 Task: Add Red Seedless Grapes to the cart.
Action: Mouse moved to (296, 135)
Screenshot: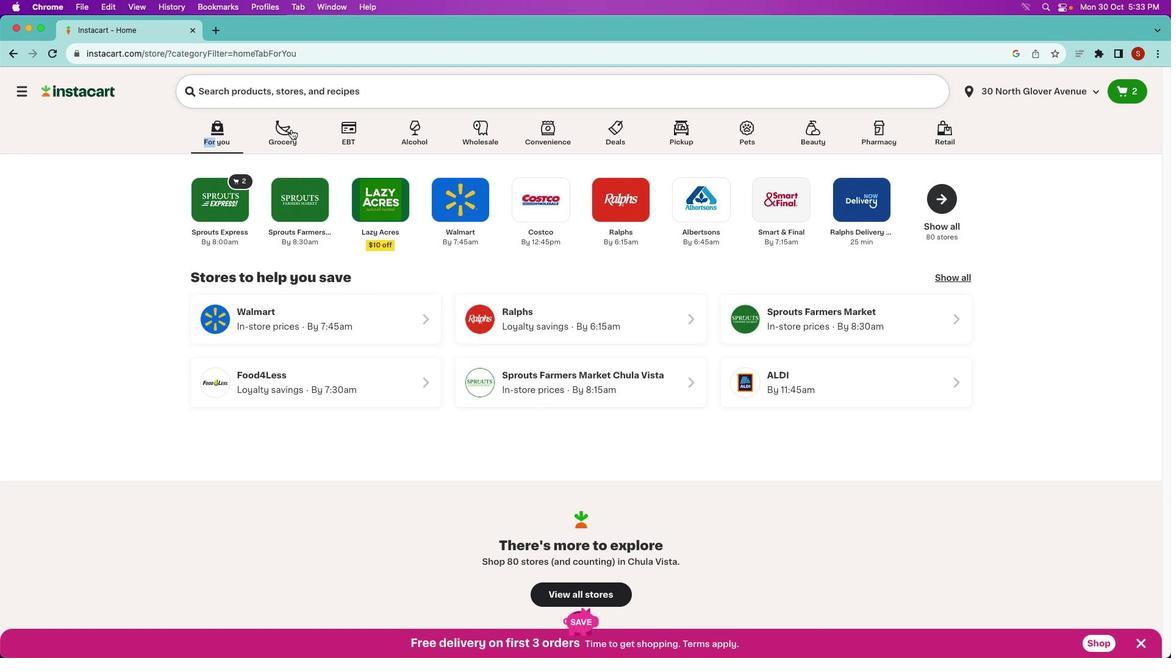 
Action: Mouse pressed left at (296, 135)
Screenshot: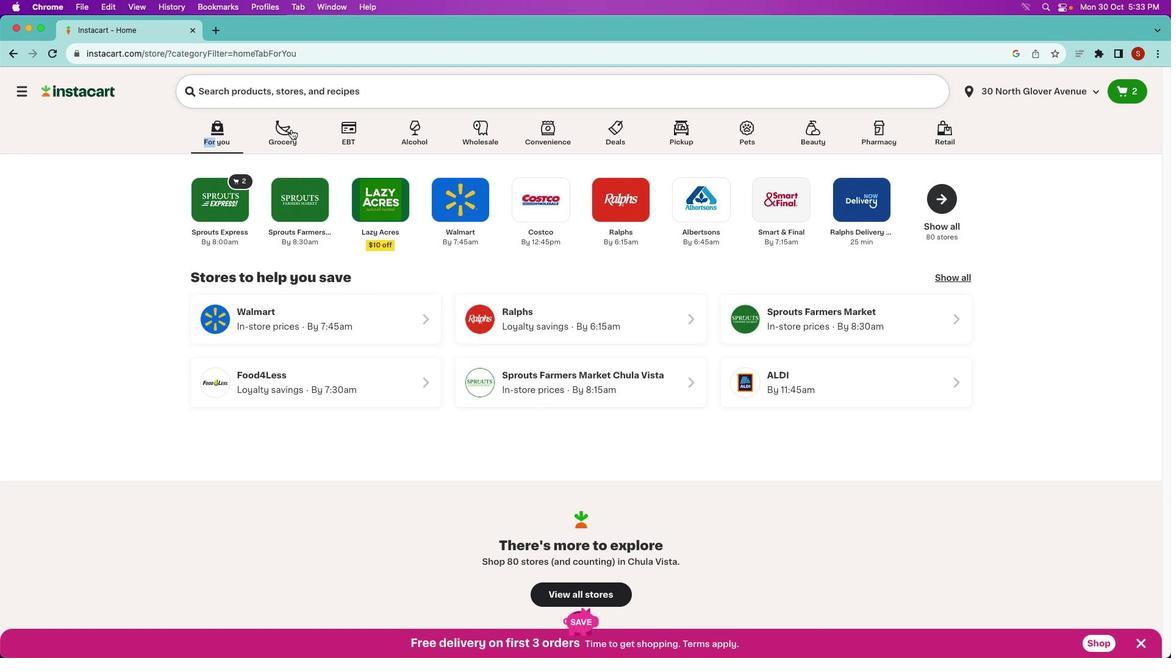 
Action: Mouse pressed left at (296, 135)
Screenshot: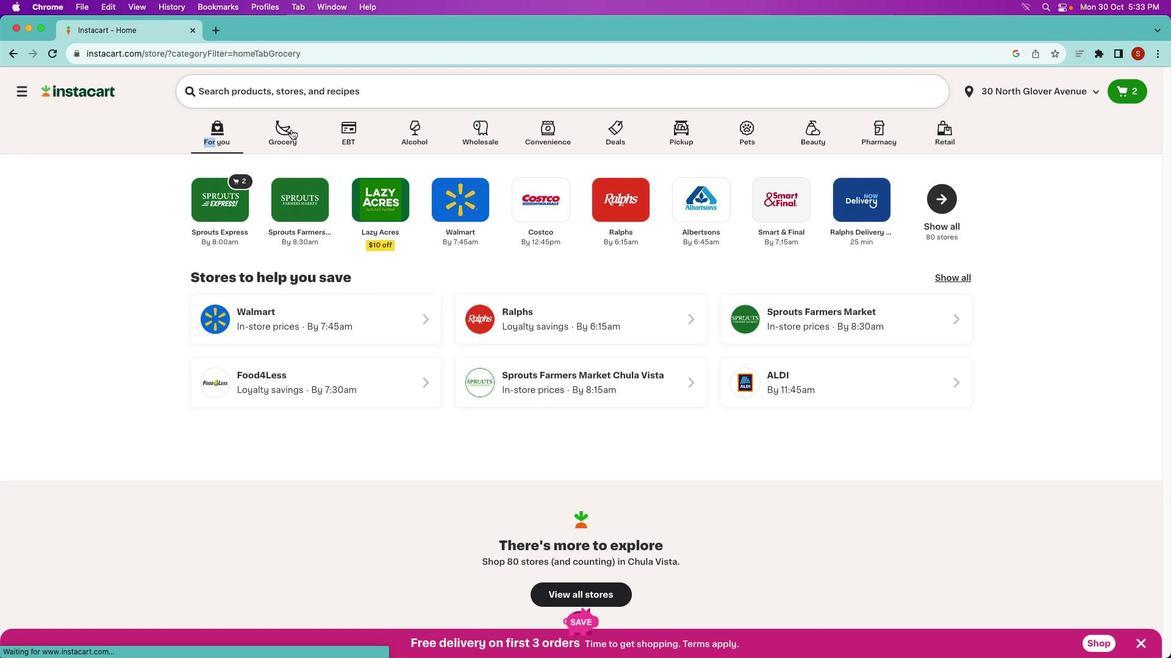 
Action: Mouse moved to (582, 345)
Screenshot: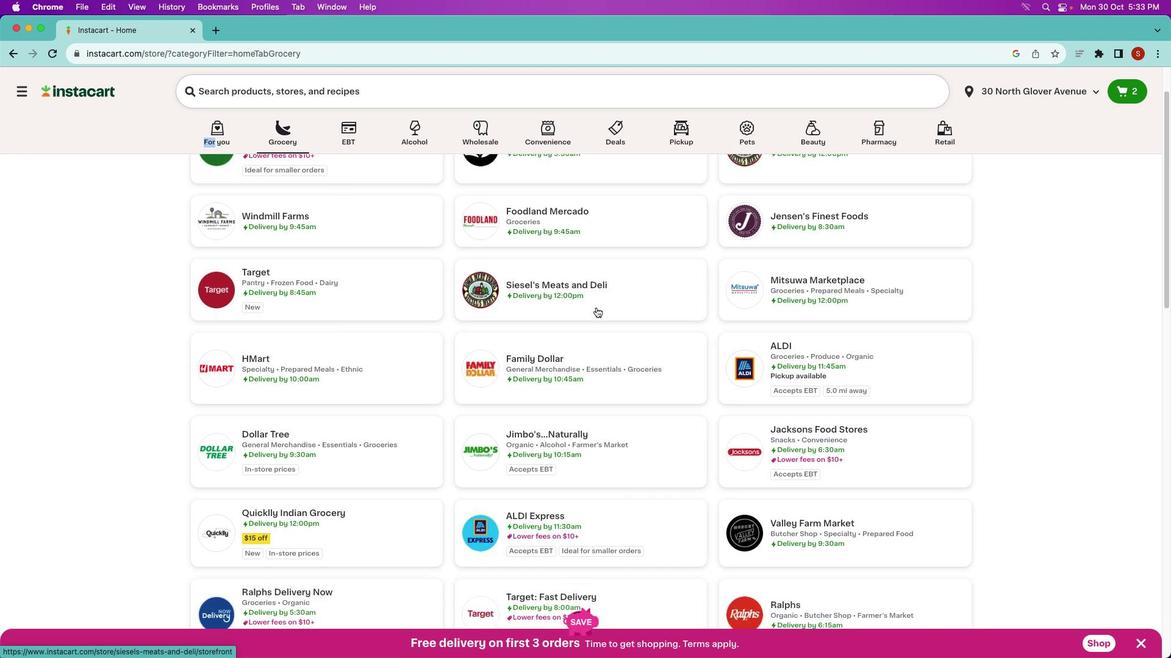 
Action: Mouse scrolled (582, 345) with delta (5, 4)
Screenshot: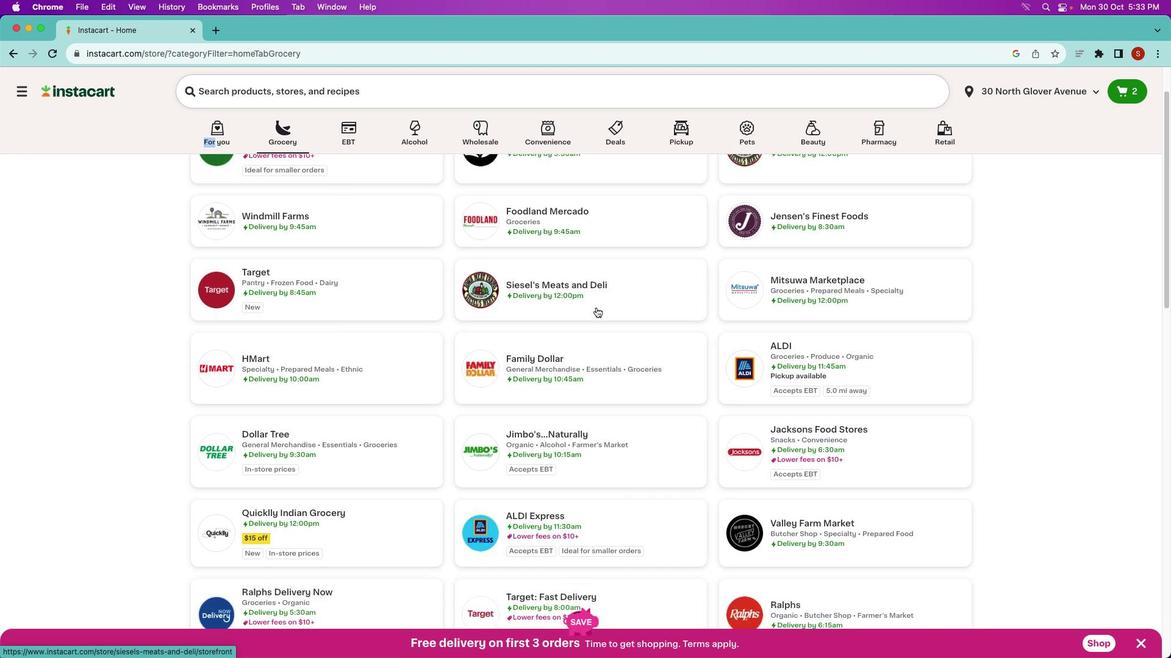
Action: Mouse moved to (593, 326)
Screenshot: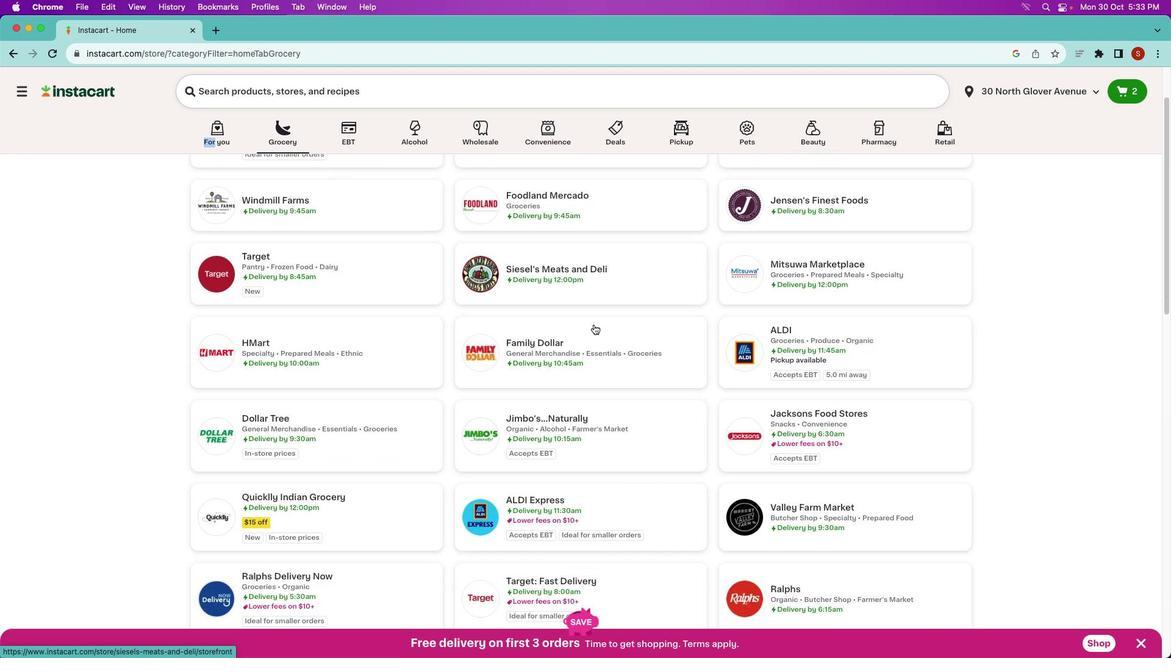 
Action: Mouse scrolled (593, 326) with delta (5, 4)
Screenshot: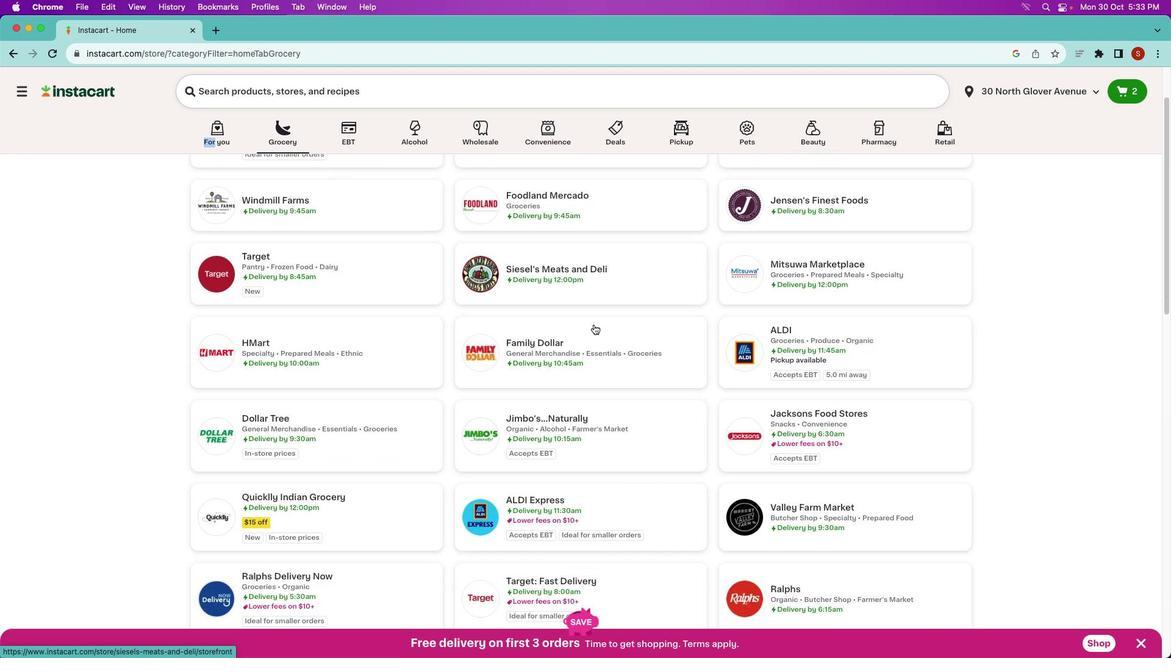 
Action: Mouse moved to (601, 312)
Screenshot: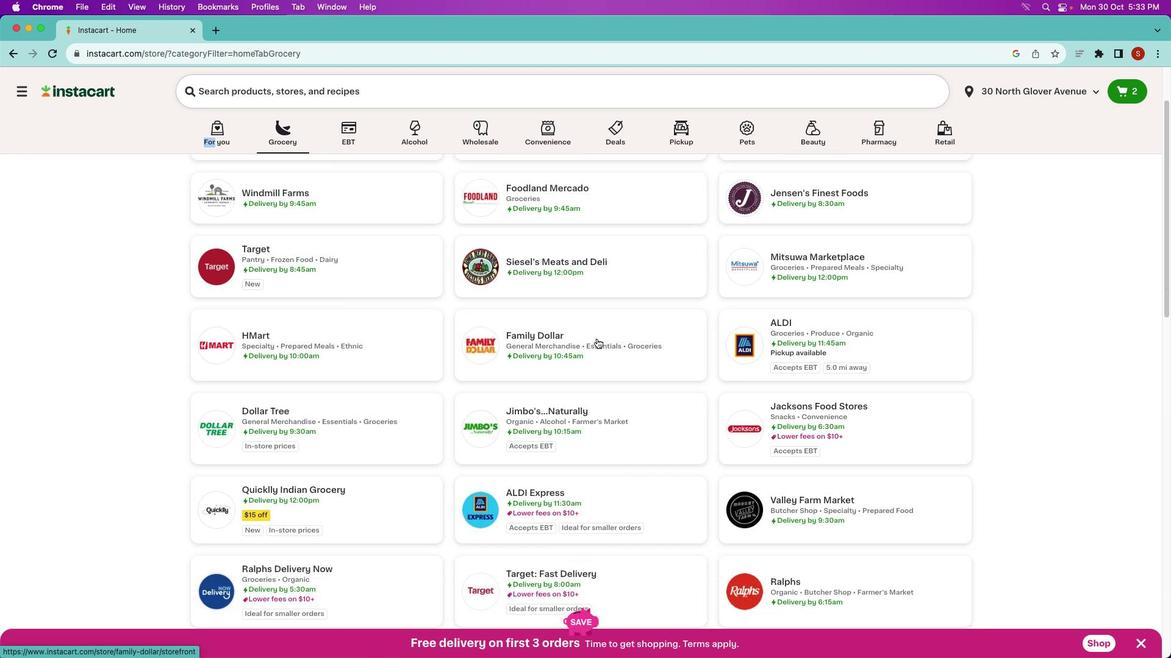 
Action: Mouse scrolled (601, 312) with delta (5, 4)
Screenshot: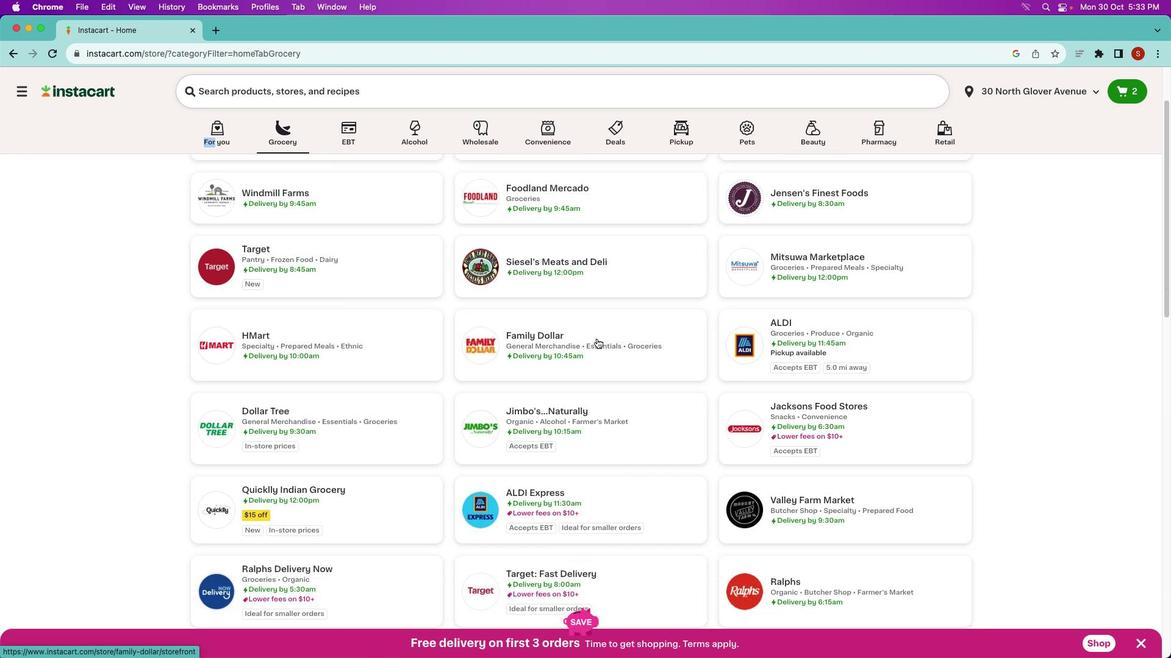 
Action: Mouse moved to (603, 347)
Screenshot: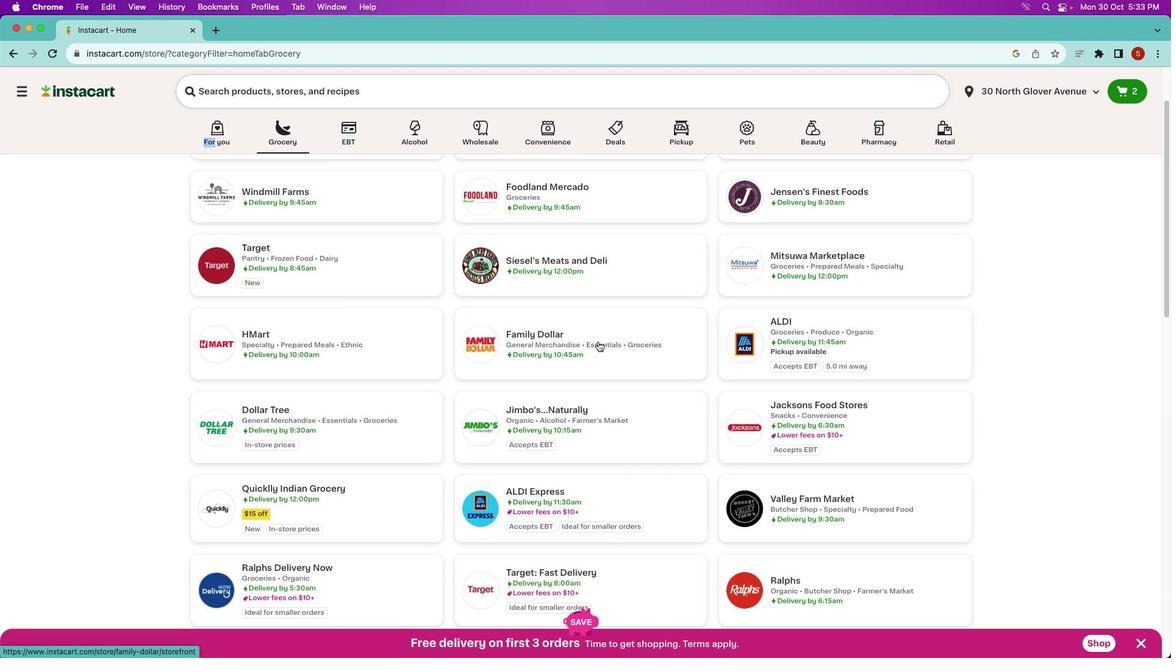 
Action: Mouse scrolled (603, 347) with delta (5, 4)
Screenshot: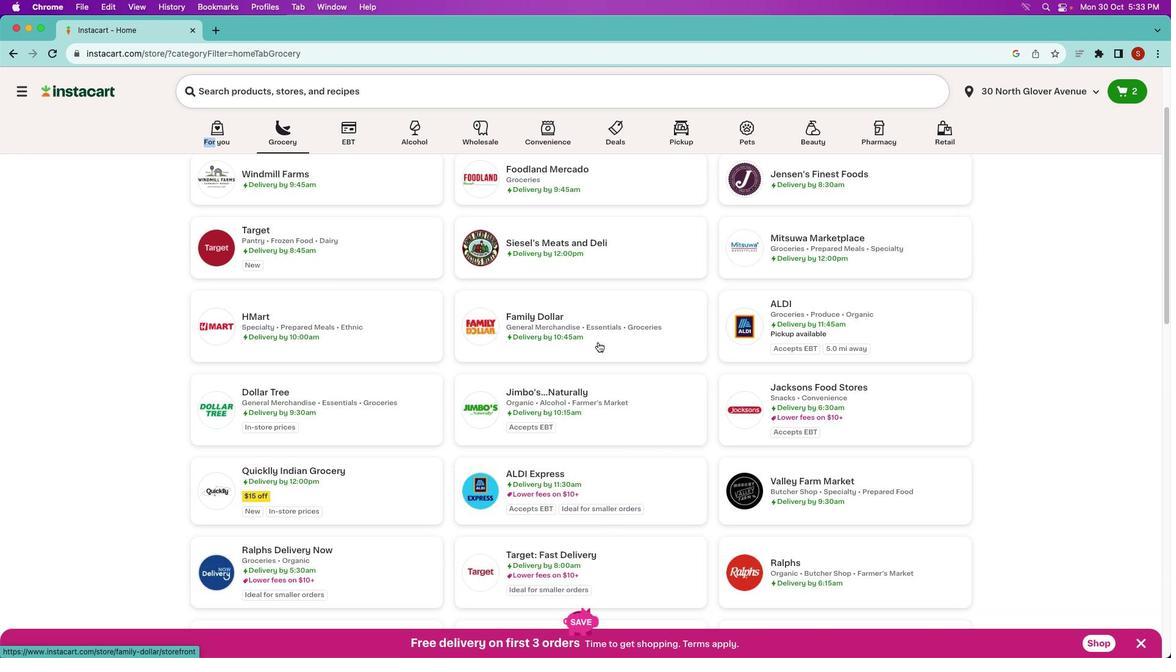 
Action: Mouse scrolled (603, 347) with delta (5, 4)
Screenshot: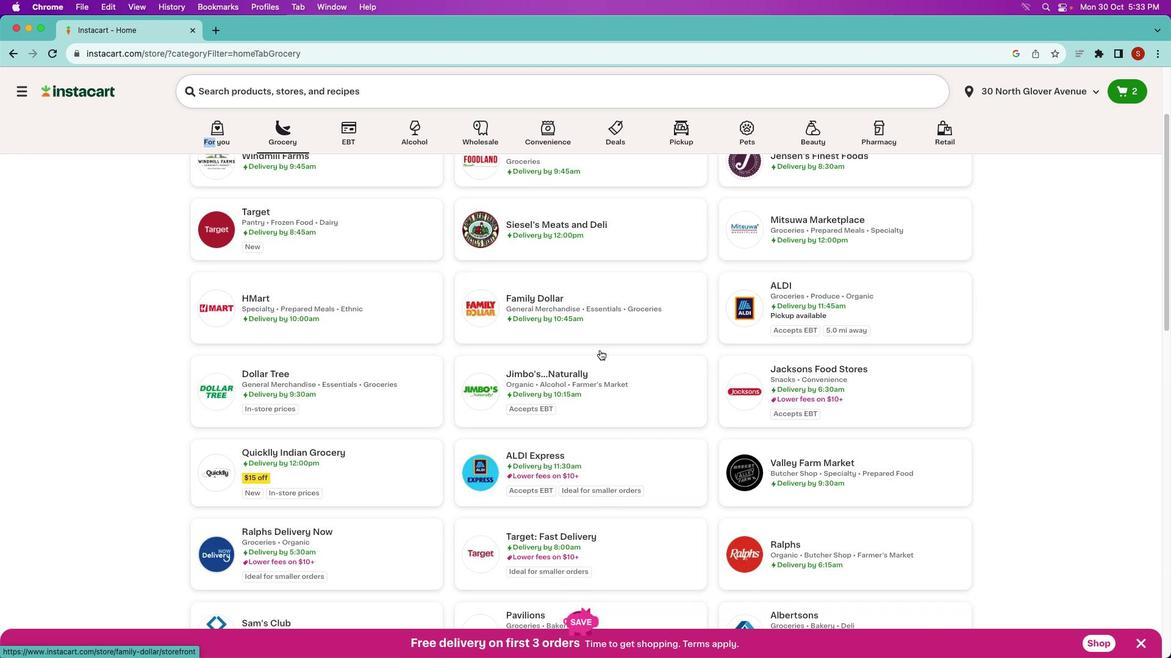 
Action: Mouse scrolled (603, 347) with delta (5, 4)
Screenshot: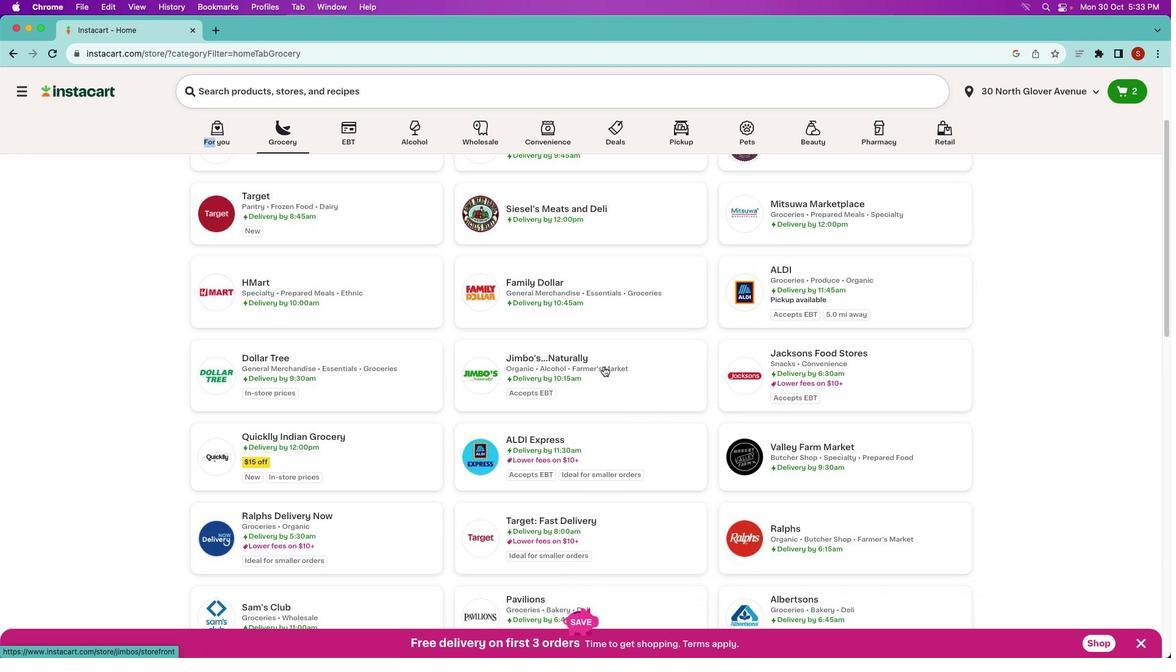 
Action: Mouse moved to (609, 374)
Screenshot: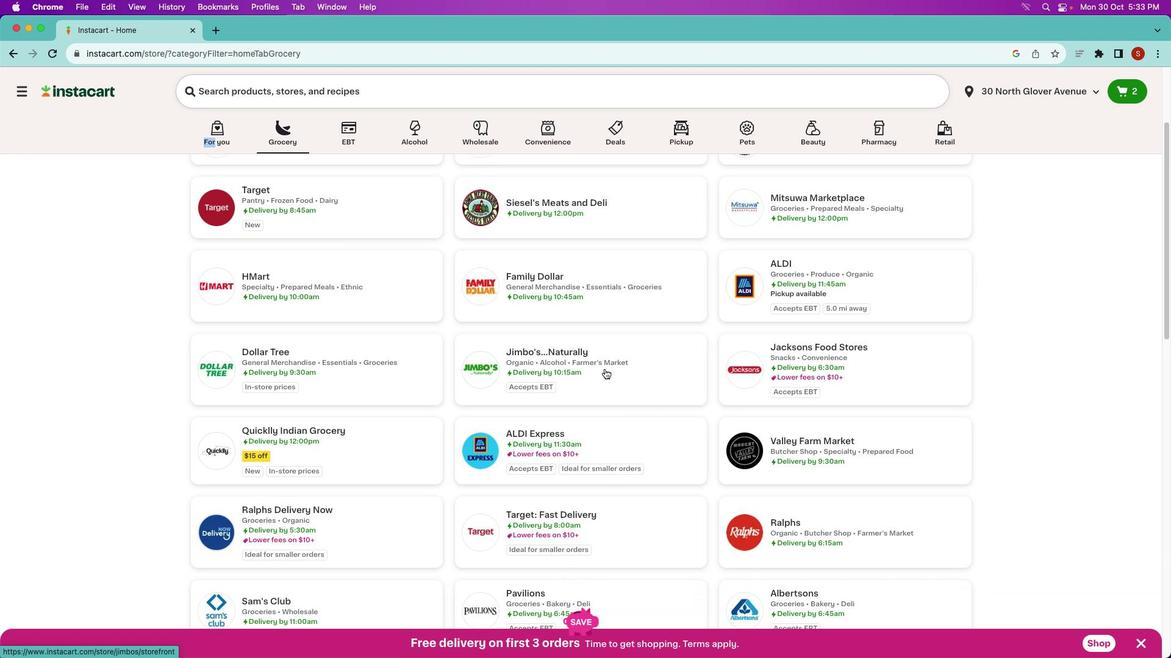 
Action: Mouse scrolled (609, 374) with delta (5, 4)
Screenshot: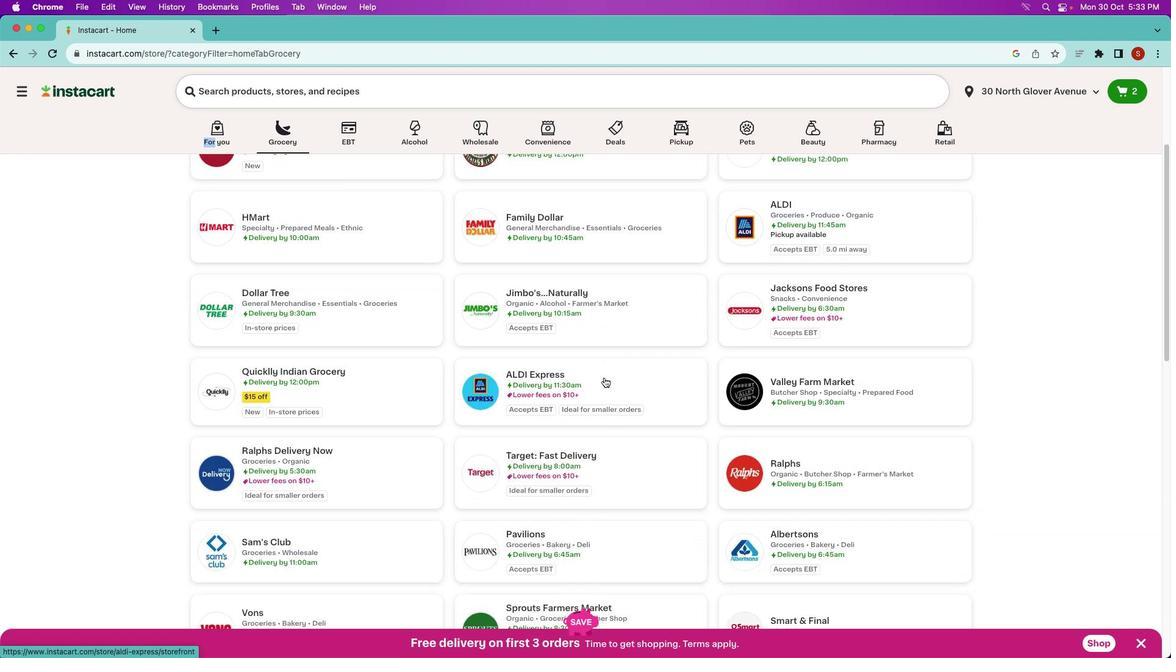 
Action: Mouse scrolled (609, 374) with delta (5, 4)
Screenshot: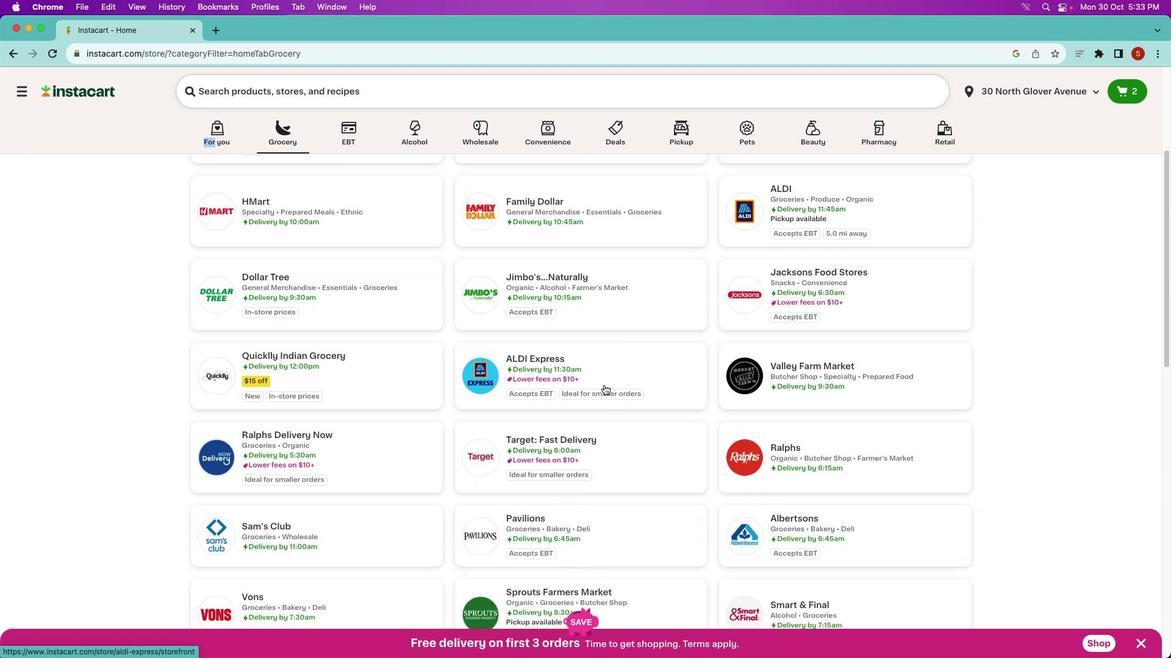 
Action: Mouse scrolled (609, 374) with delta (5, 4)
Screenshot: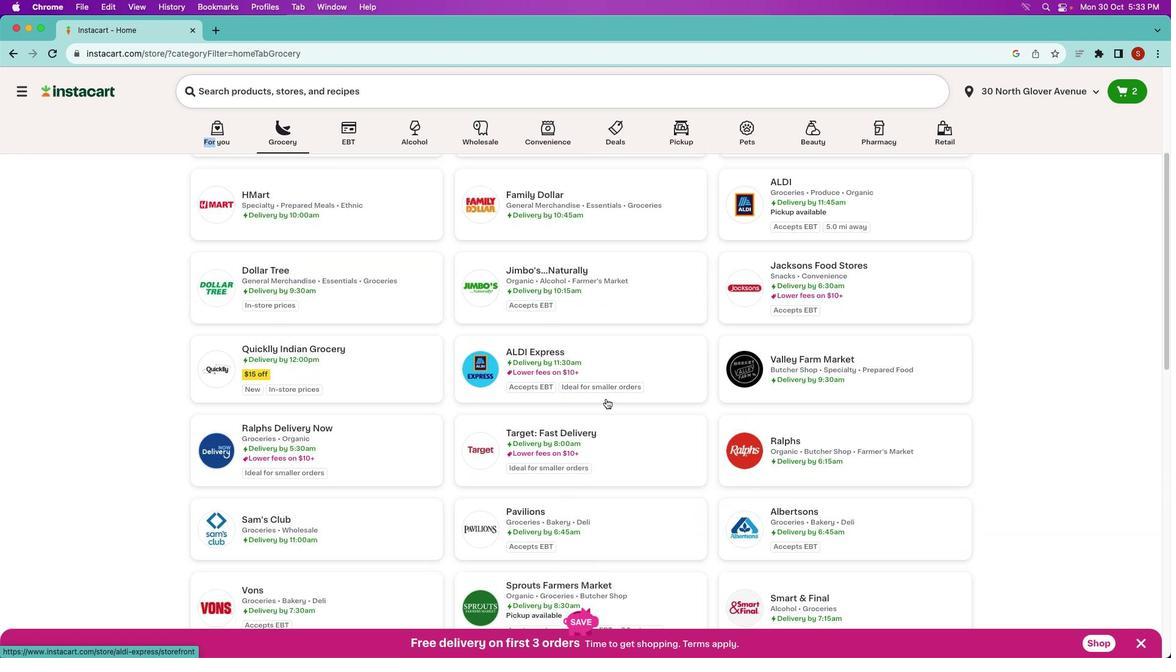
Action: Mouse moved to (612, 406)
Screenshot: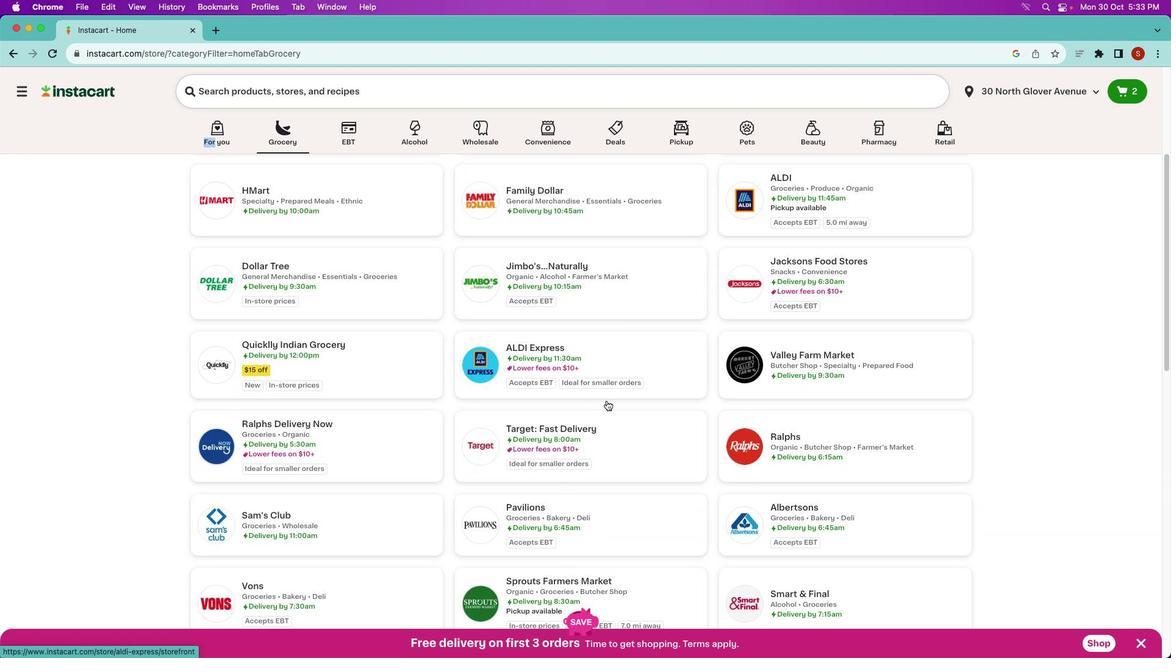 
Action: Mouse scrolled (612, 406) with delta (5, 4)
Screenshot: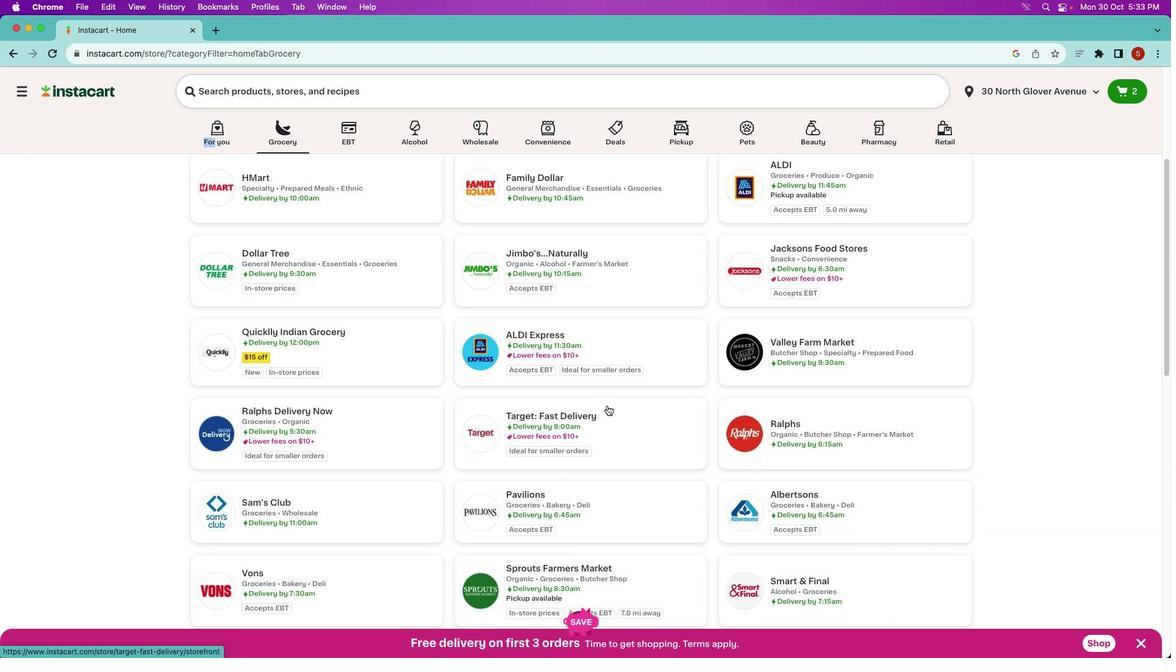 
Action: Mouse scrolled (612, 406) with delta (5, 4)
Screenshot: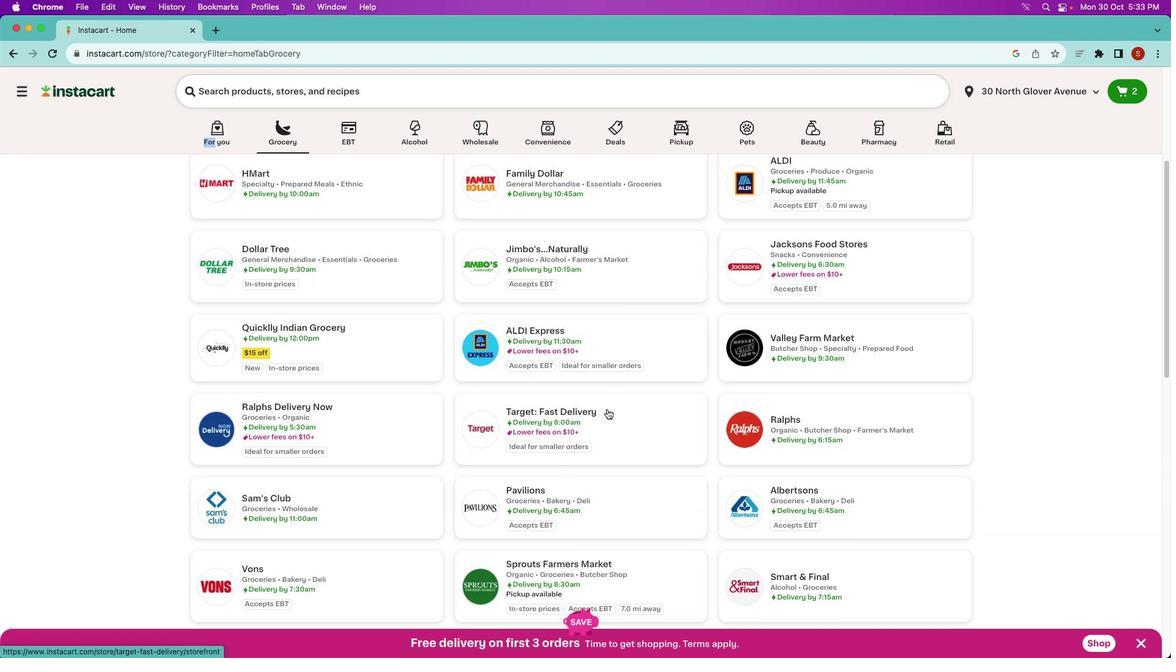 
Action: Mouse moved to (612, 417)
Screenshot: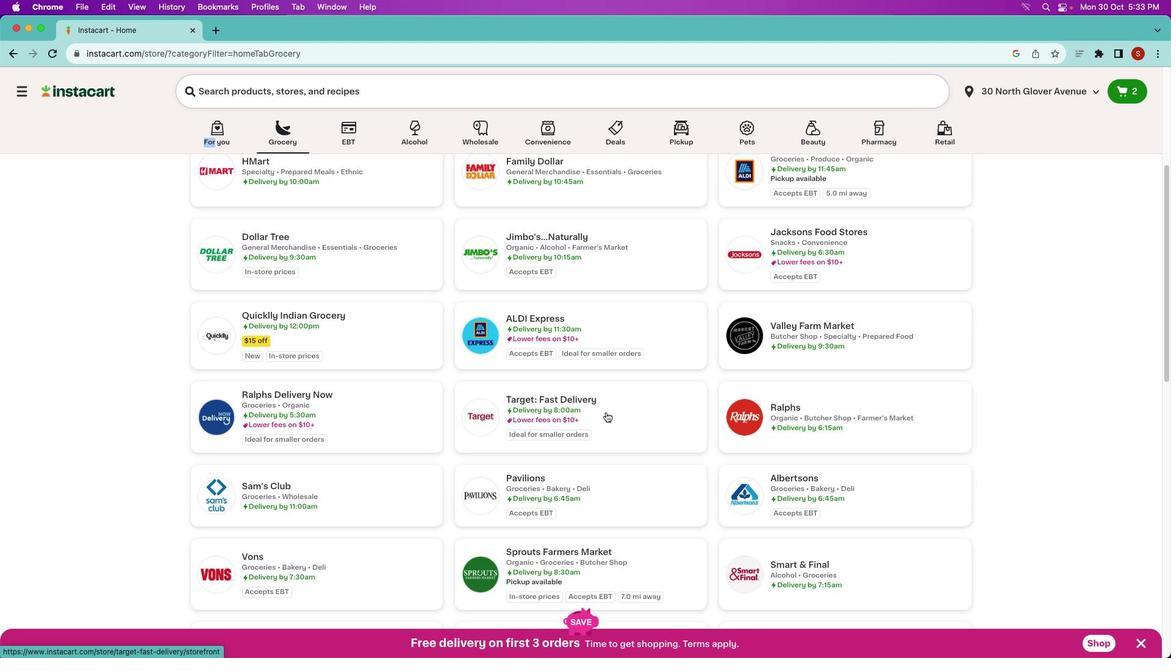 
Action: Mouse scrolled (612, 417) with delta (5, 4)
Screenshot: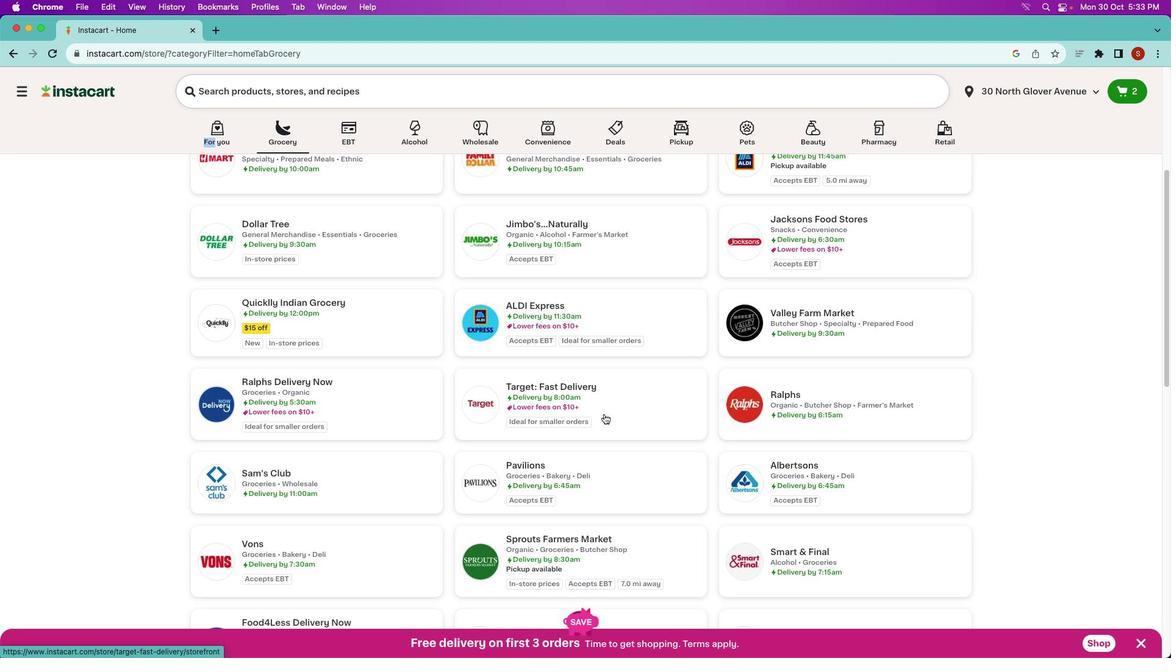
Action: Mouse scrolled (612, 417) with delta (5, 4)
Screenshot: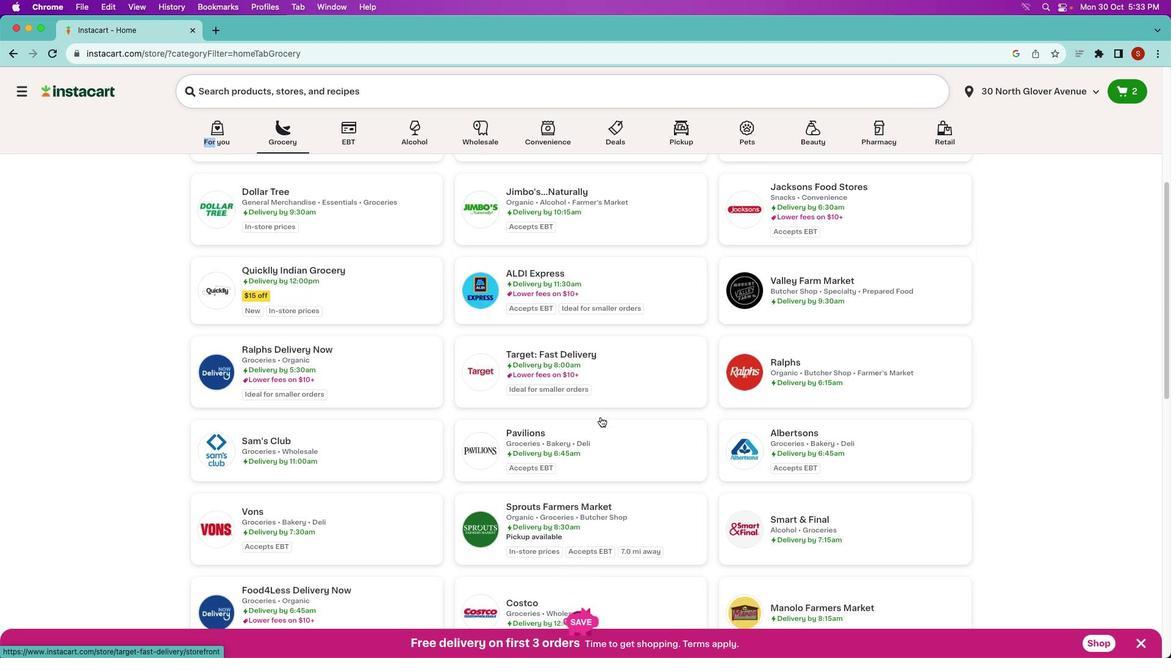 
Action: Mouse scrolled (612, 417) with delta (5, 4)
Screenshot: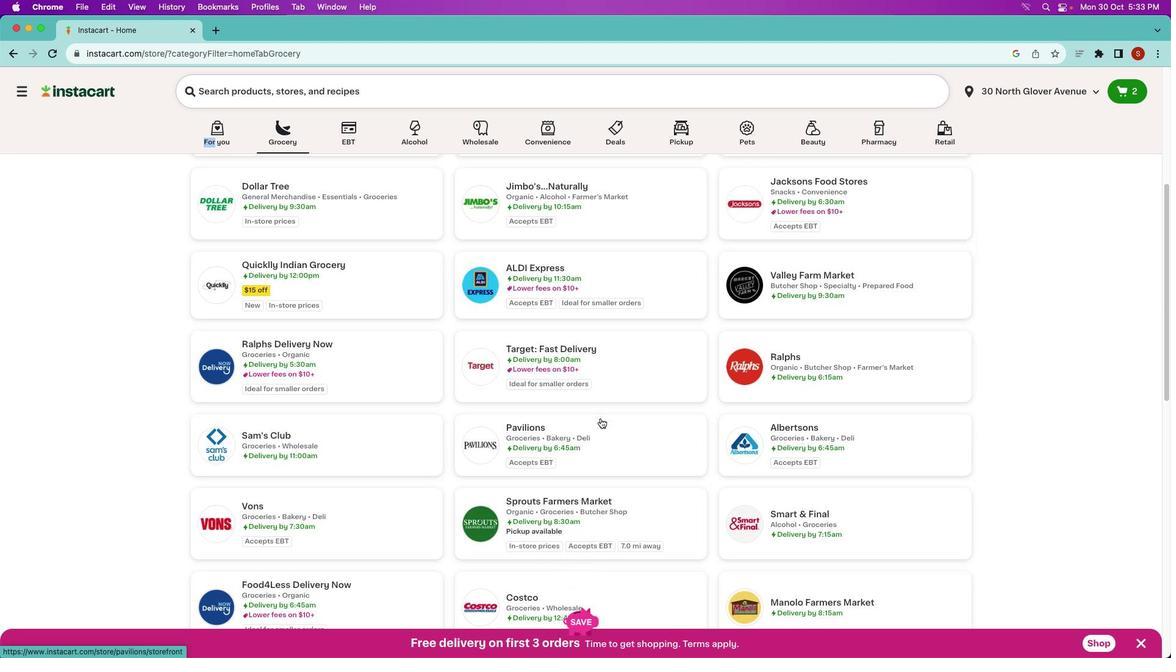 
Action: Mouse moved to (605, 426)
Screenshot: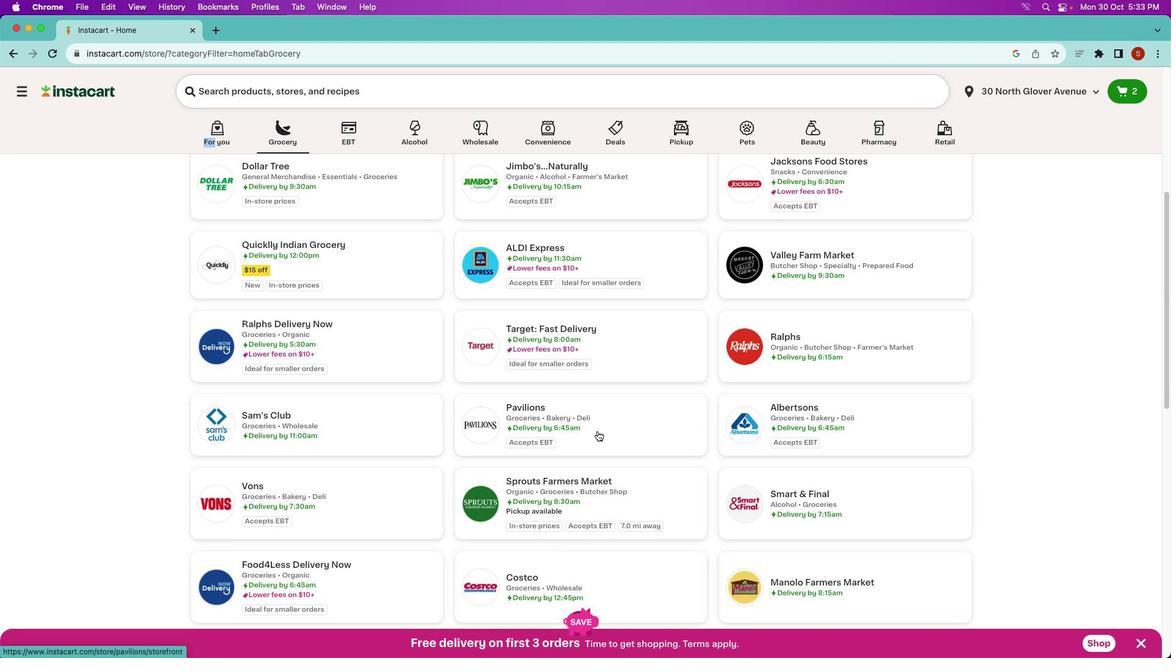 
Action: Mouse scrolled (605, 426) with delta (5, 4)
Screenshot: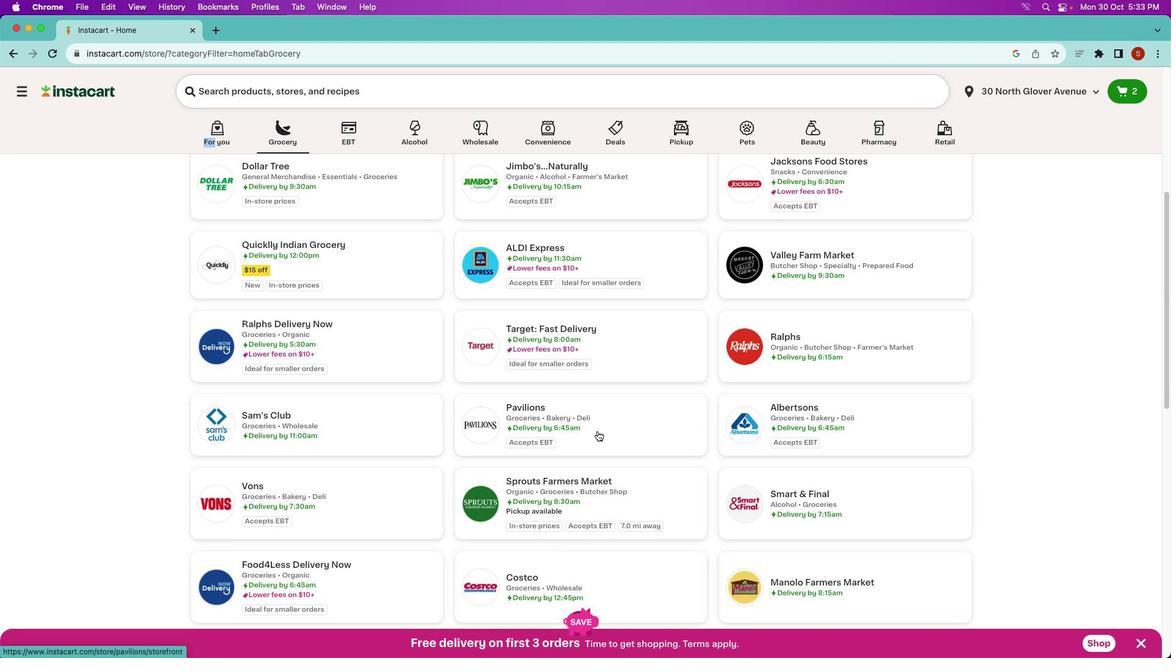 
Action: Mouse moved to (605, 428)
Screenshot: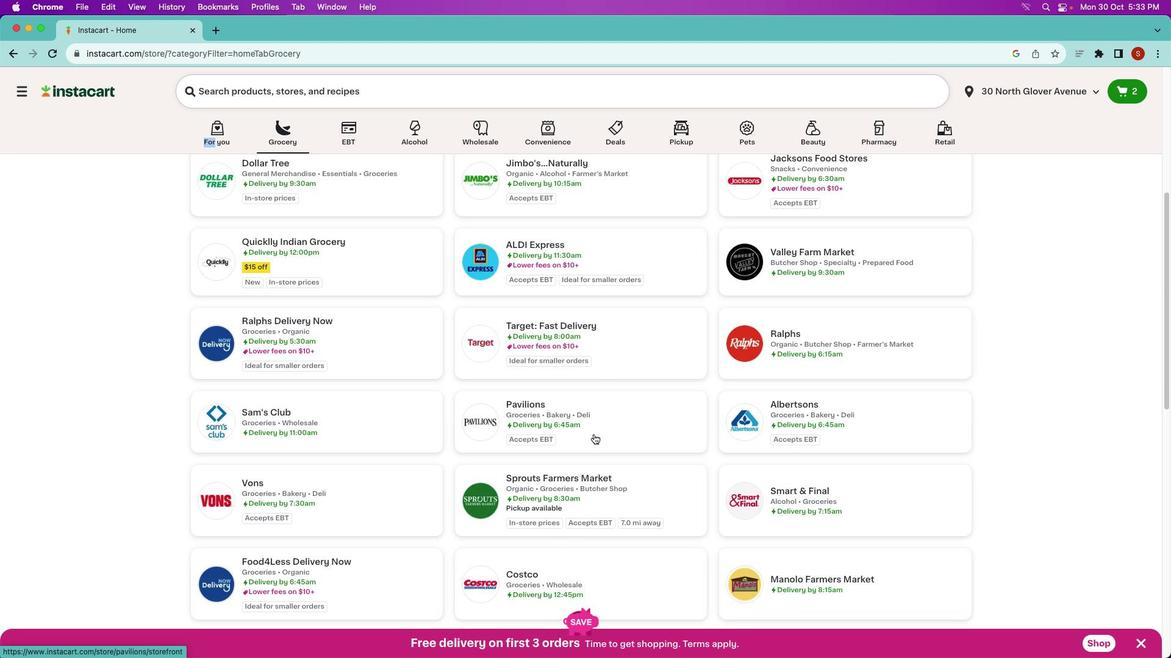 
Action: Mouse scrolled (605, 428) with delta (5, 4)
Screenshot: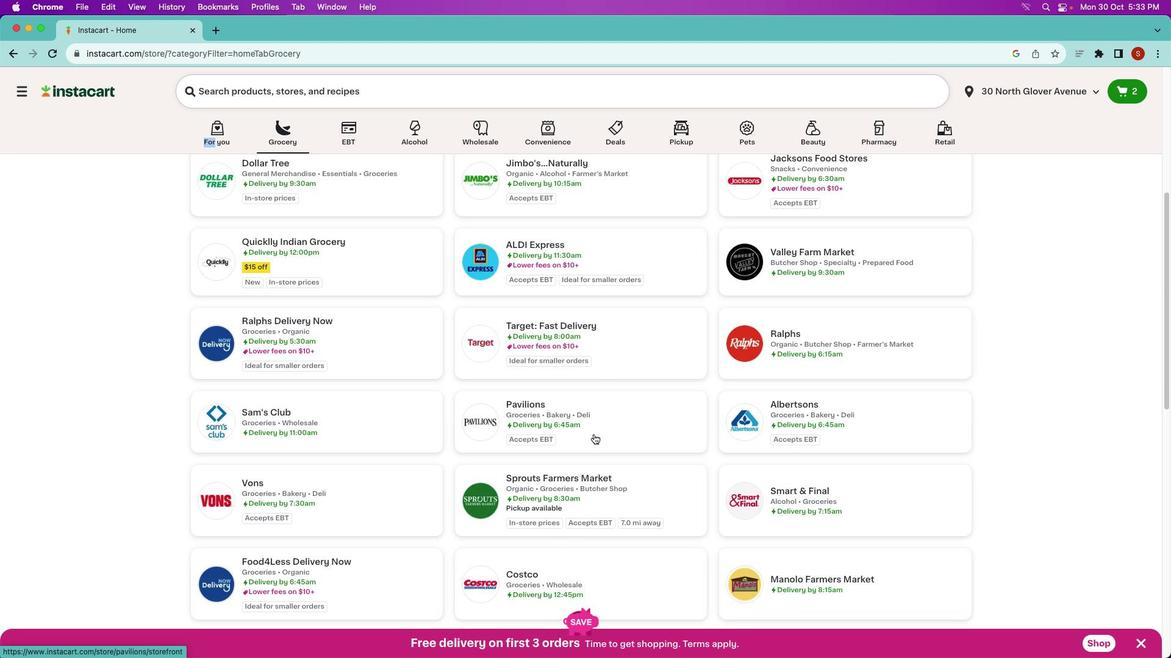 
Action: Mouse moved to (573, 486)
Screenshot: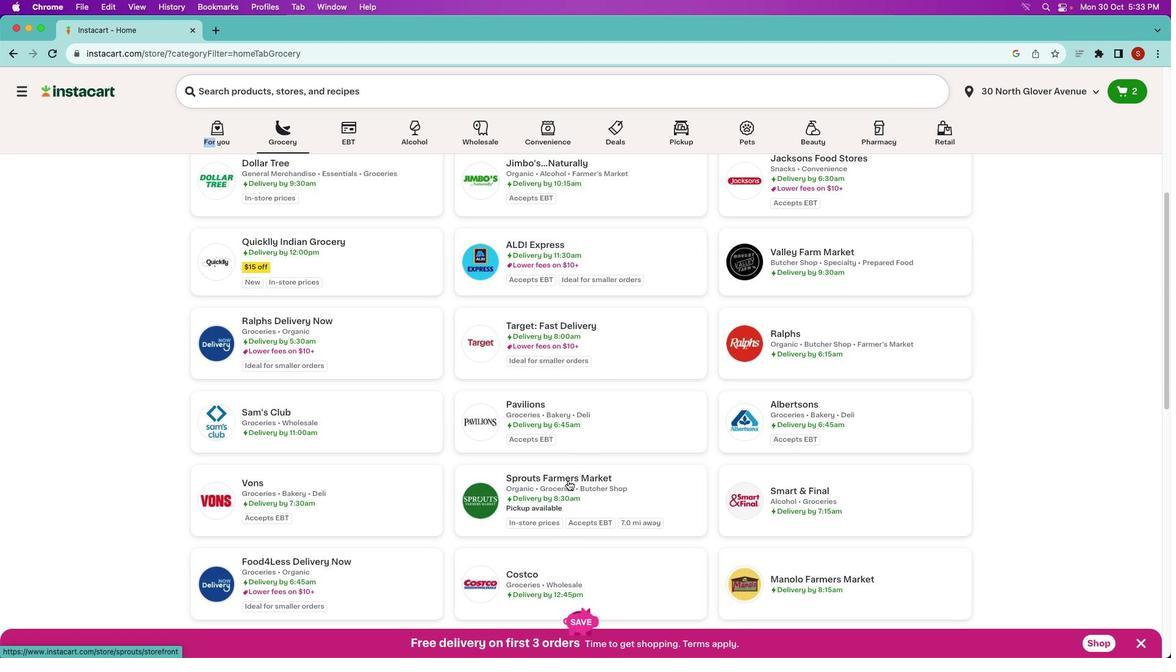 
Action: Mouse pressed left at (573, 486)
Screenshot: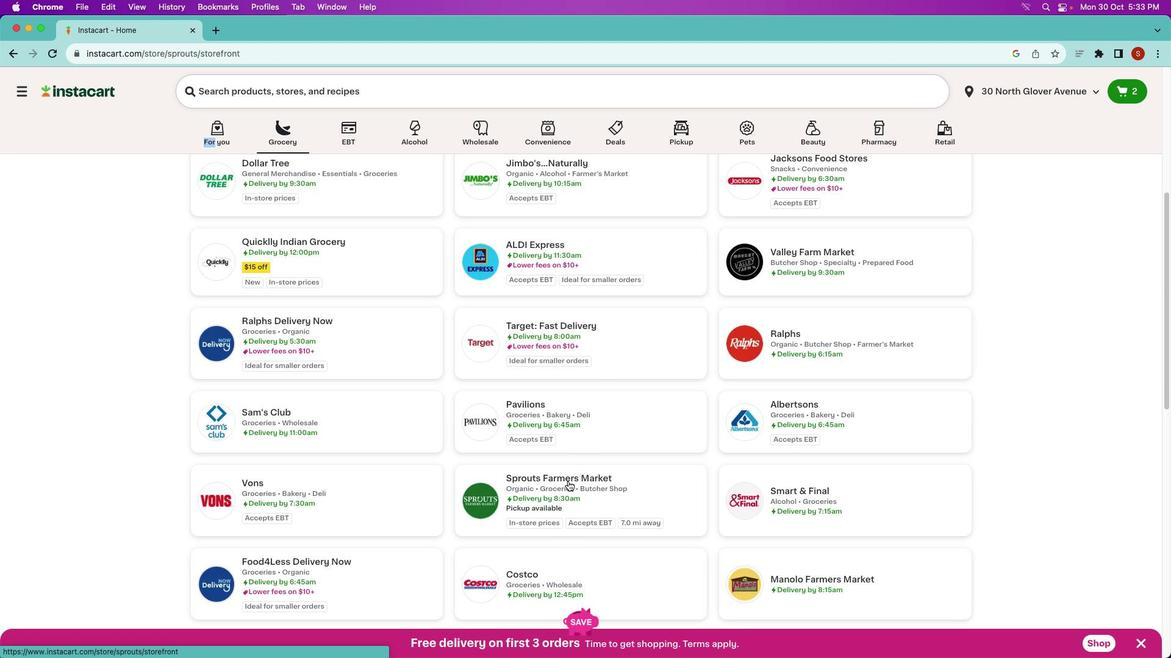 
Action: Mouse moved to (342, 136)
Screenshot: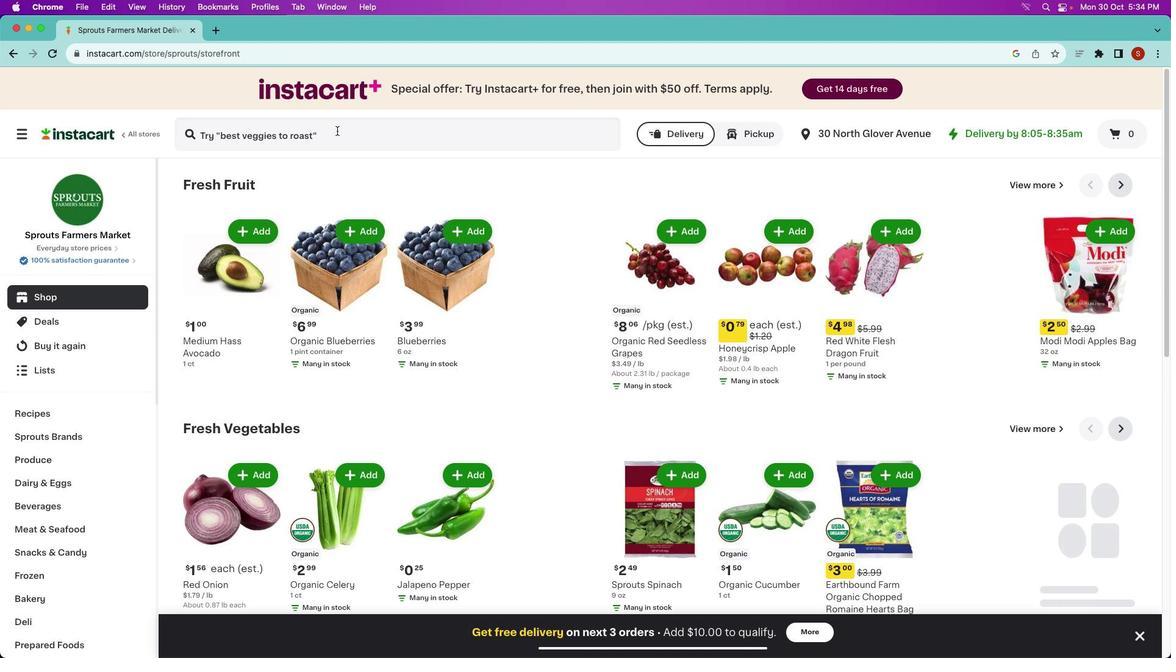 
Action: Mouse pressed left at (342, 136)
Screenshot: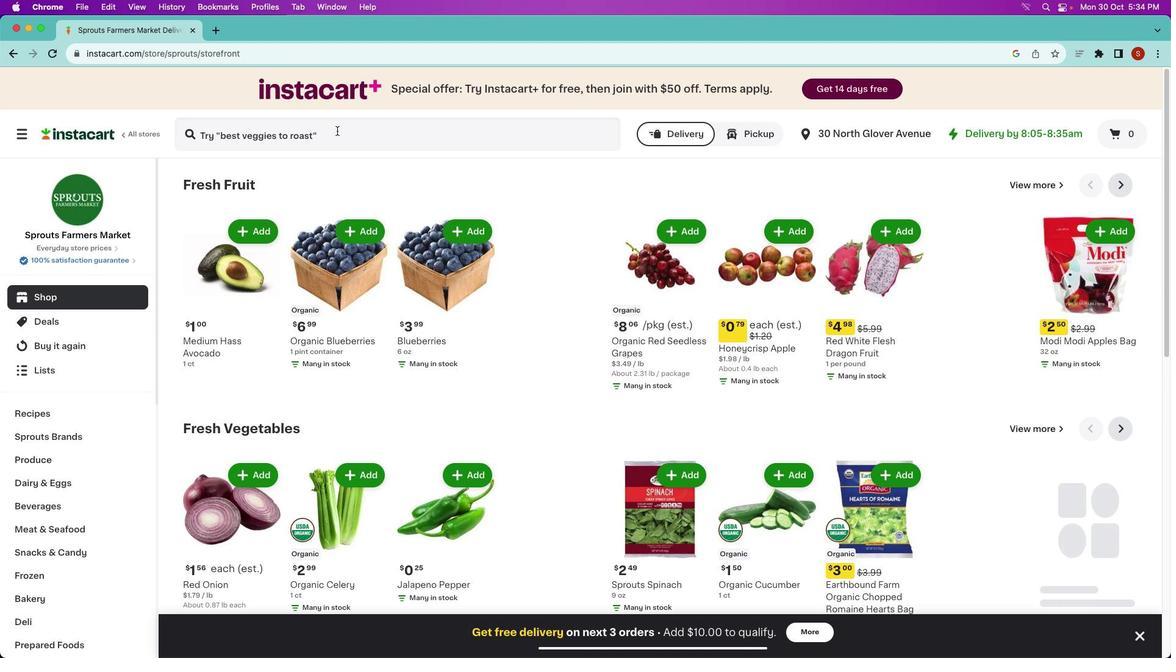 
Action: Mouse moved to (328, 146)
Screenshot: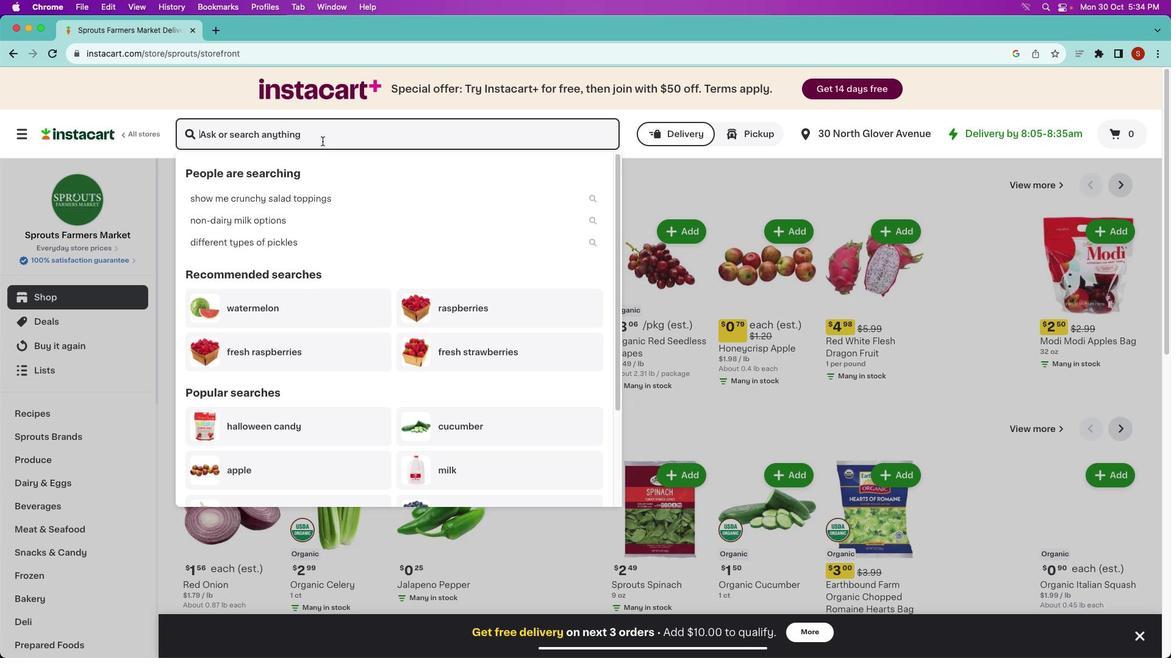 
Action: Key pressed Key.shift_r'R''e''d'Key.space's''e''e''d'';''e'Key.backspaceKey.backspace'l''e''s''s'Key.space'g''r''a''p''e''s'Key.enter
Screenshot: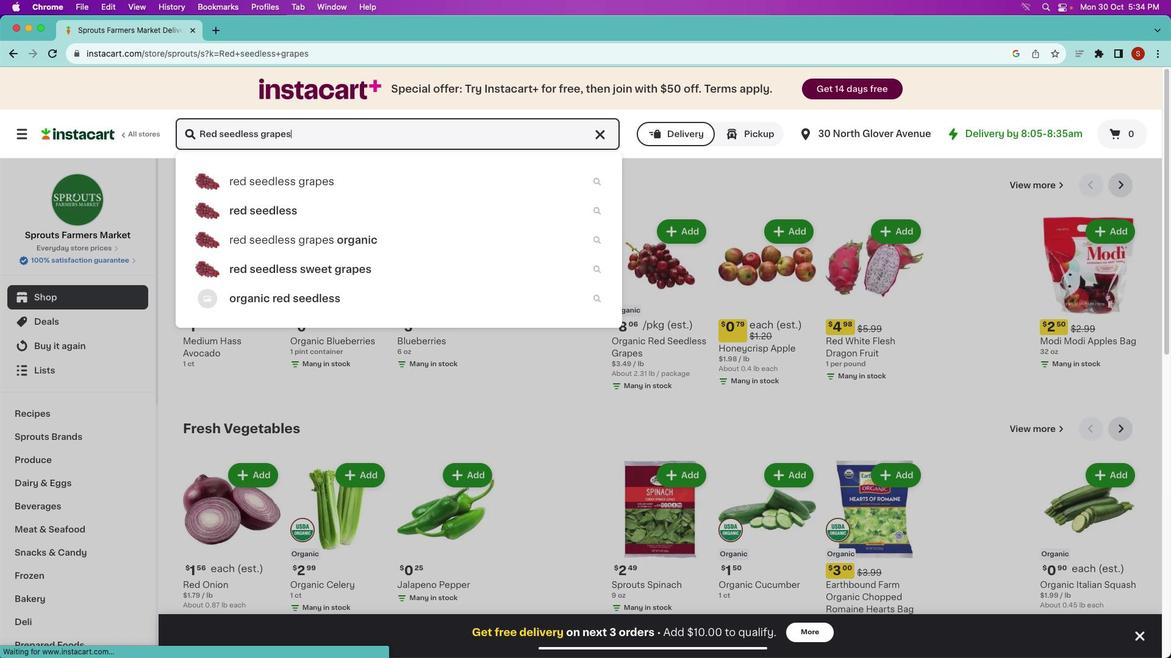 
Action: Mouse moved to (337, 259)
Screenshot: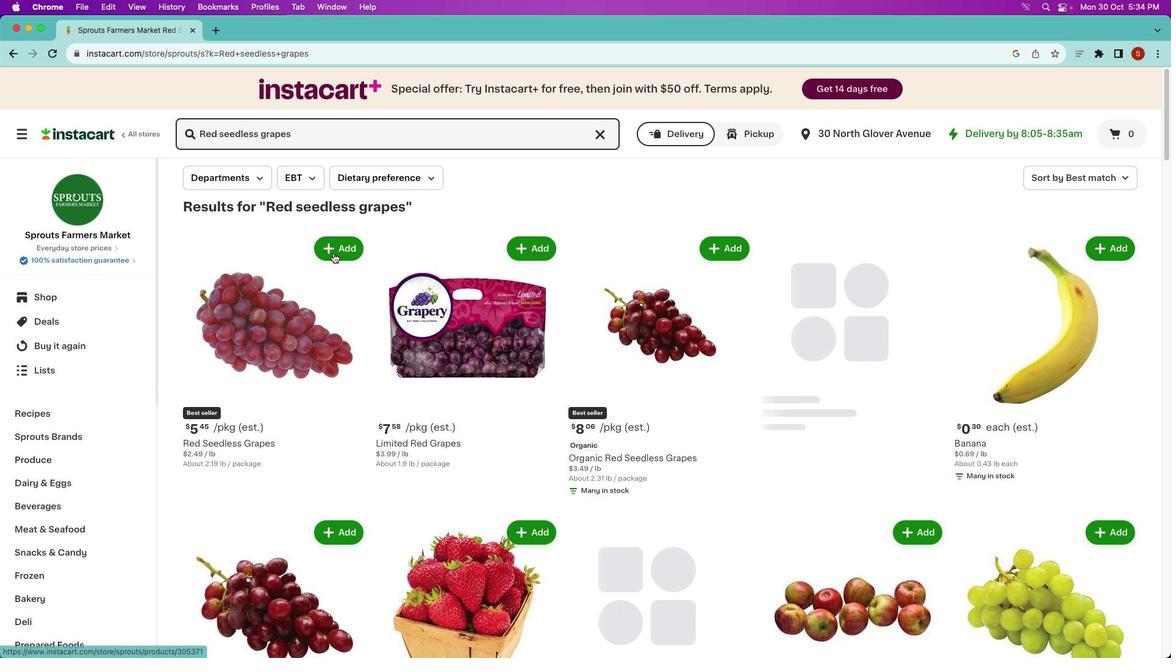 
Action: Mouse pressed left at (337, 259)
Screenshot: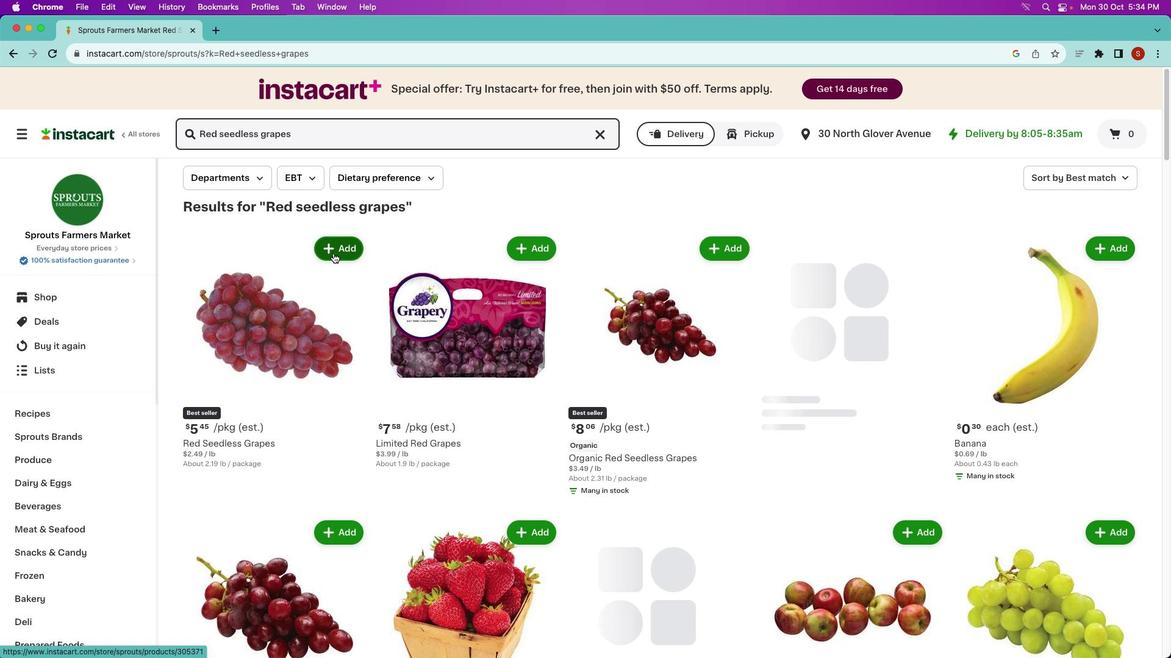
Action: Mouse moved to (363, 331)
Screenshot: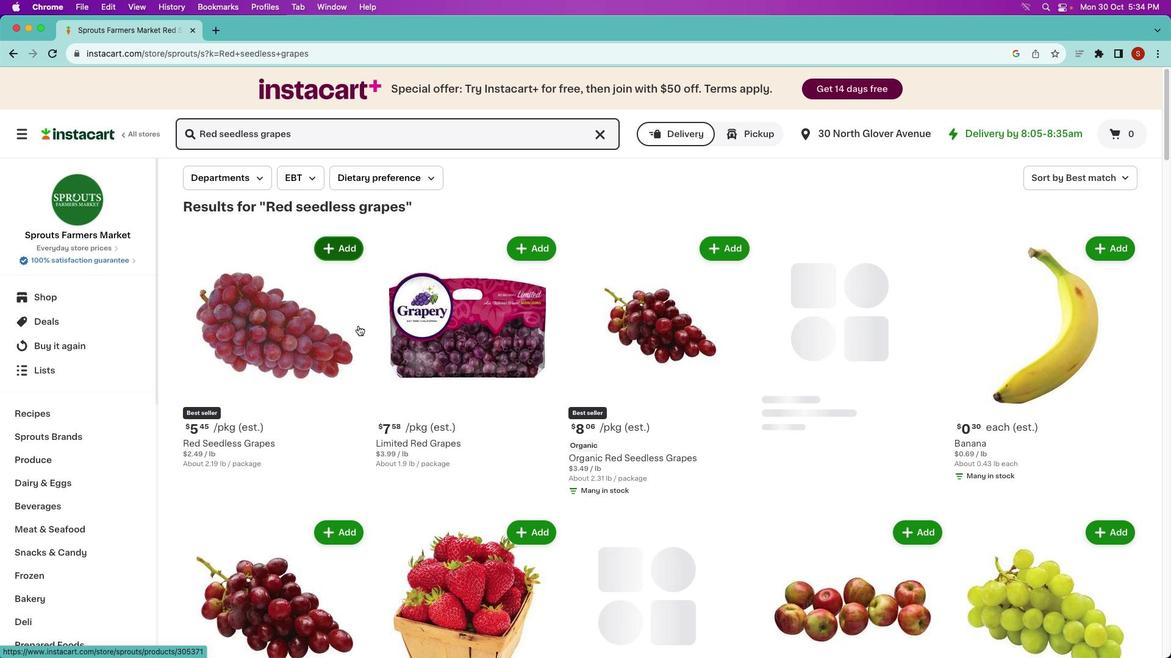 
